 Task: Create New Customer with Customer Name: Murphys Deli, Billing Address Line1: 2551 Lynch Street, Billing Address Line2:  New Berlin, Billing Address Line3:  Wisconsin 53151
Action: Mouse moved to (139, 25)
Screenshot: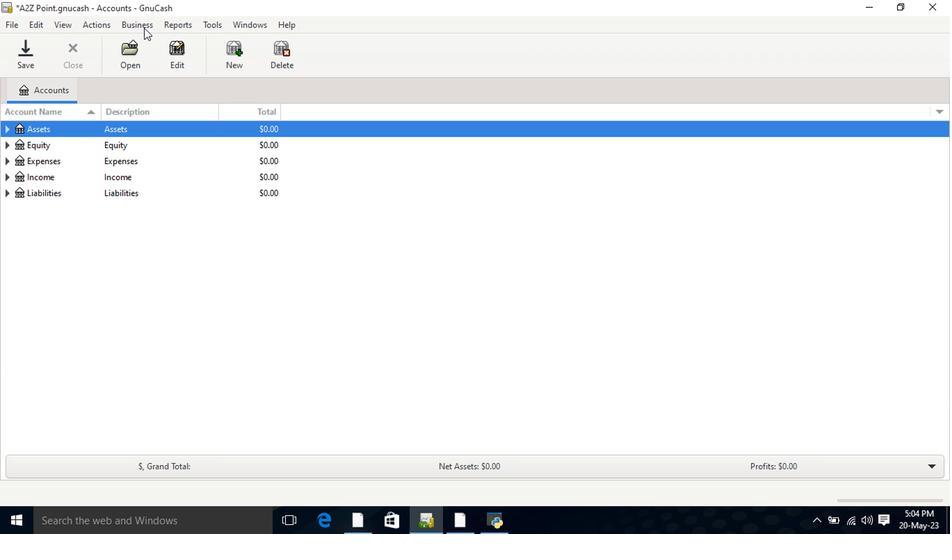 
Action: Mouse pressed left at (139, 25)
Screenshot: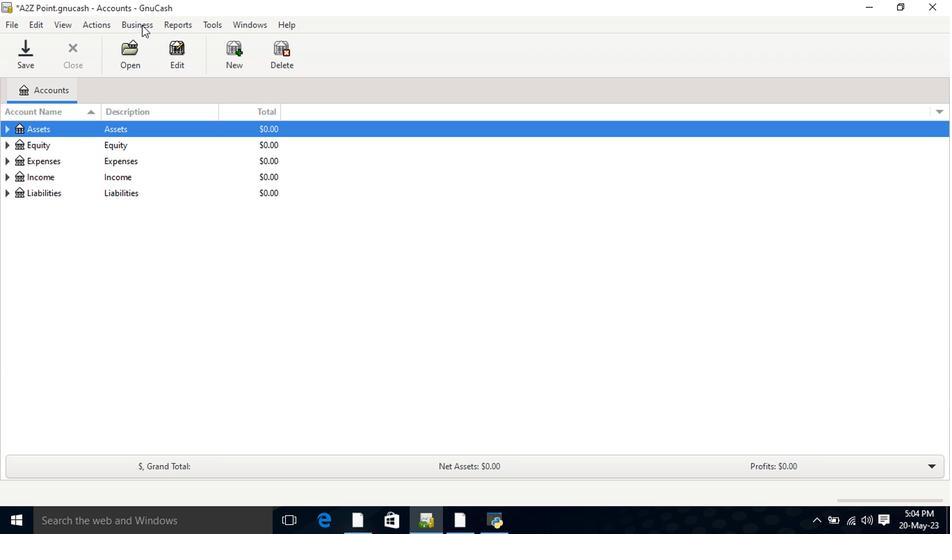 
Action: Mouse moved to (291, 61)
Screenshot: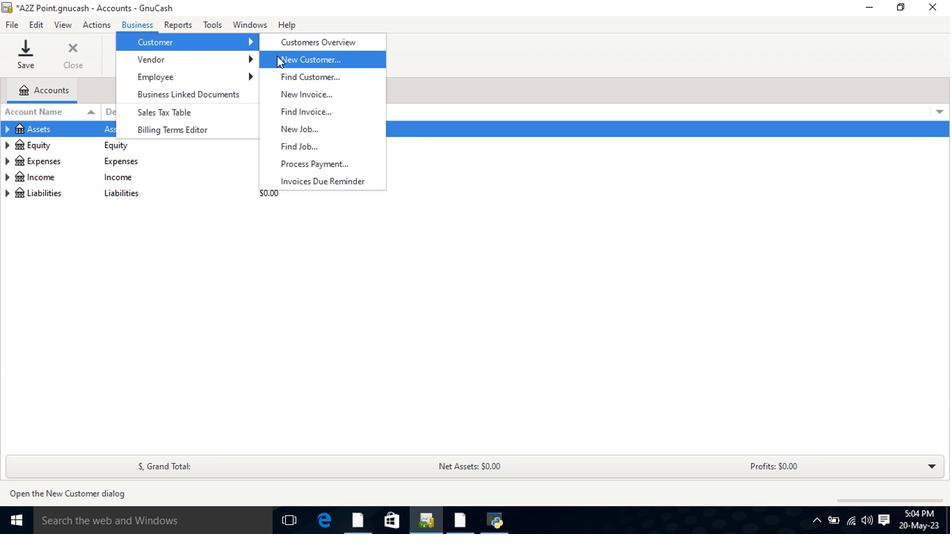 
Action: Mouse pressed left at (291, 61)
Screenshot: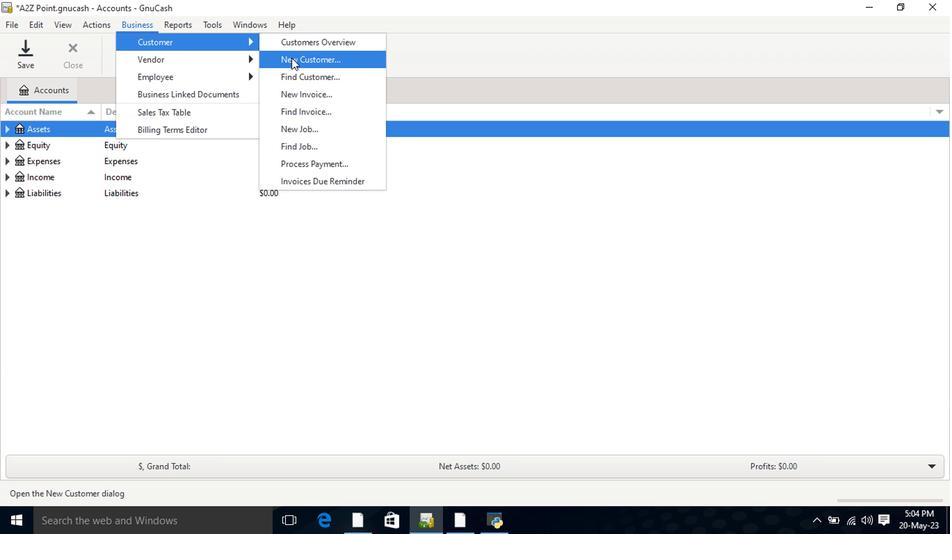 
Action: Mouse moved to (461, 186)
Screenshot: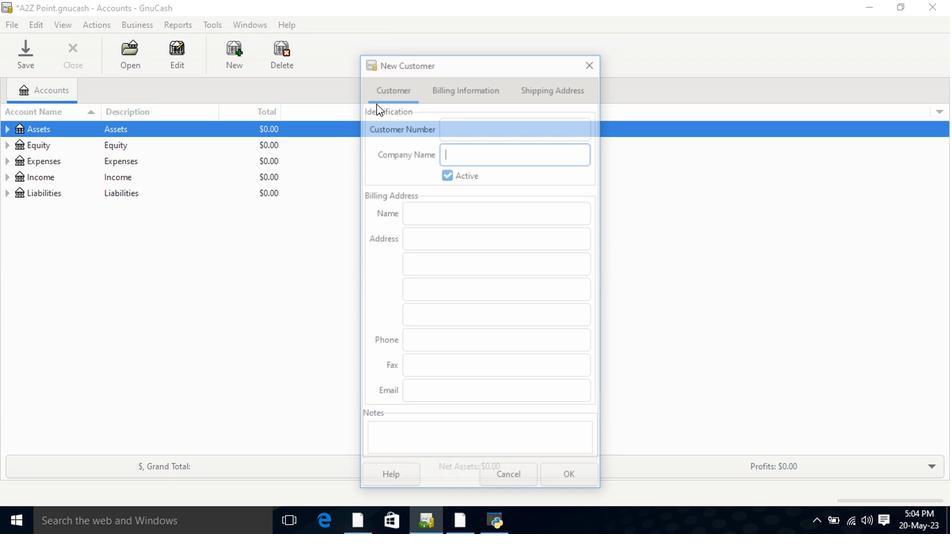 
Action: Key pressed <Key.shift>C<Key.backspace><Key.shift>Murphys<Key.space><Key.shift>Deli<Key.tab><Key.tab><Key.tab><Key.shift>2551<Key.space><Key.shift>Lynch<Key.space><Key.shift>Stree<Key.tab><Key.shift>New<Key.space><Key.shift>Berlin<Key.tab><Key.shift>Wisconsin<Key.space>53151
Screenshot: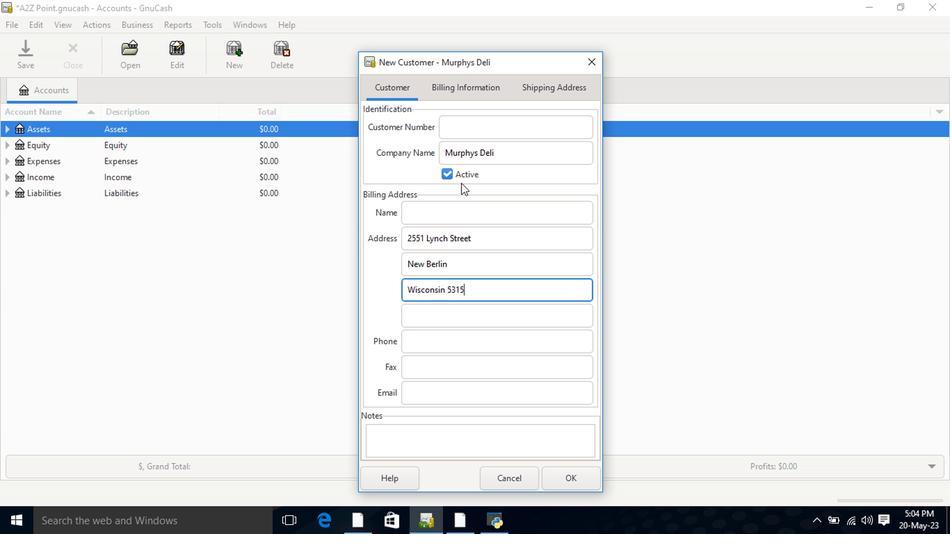 
Action: Mouse moved to (555, 479)
Screenshot: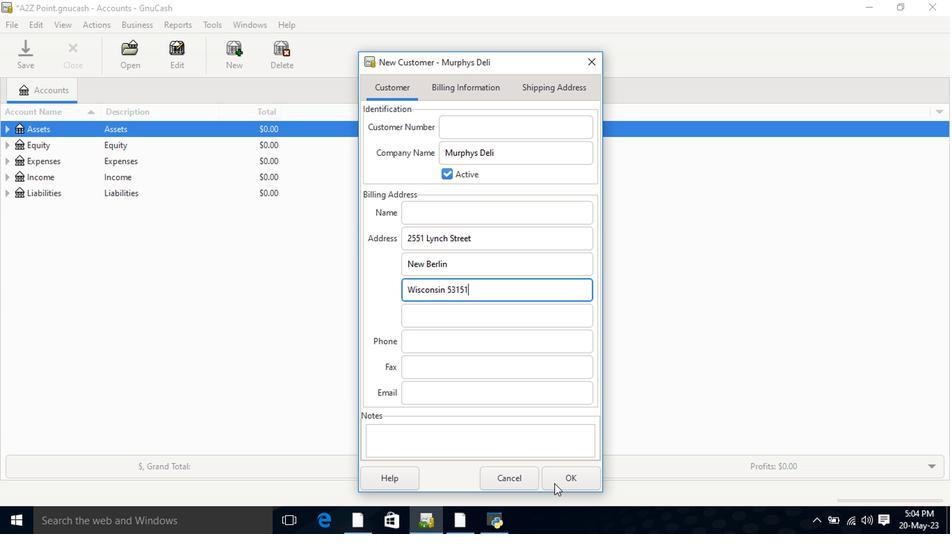 
Action: Mouse pressed left at (555, 479)
Screenshot: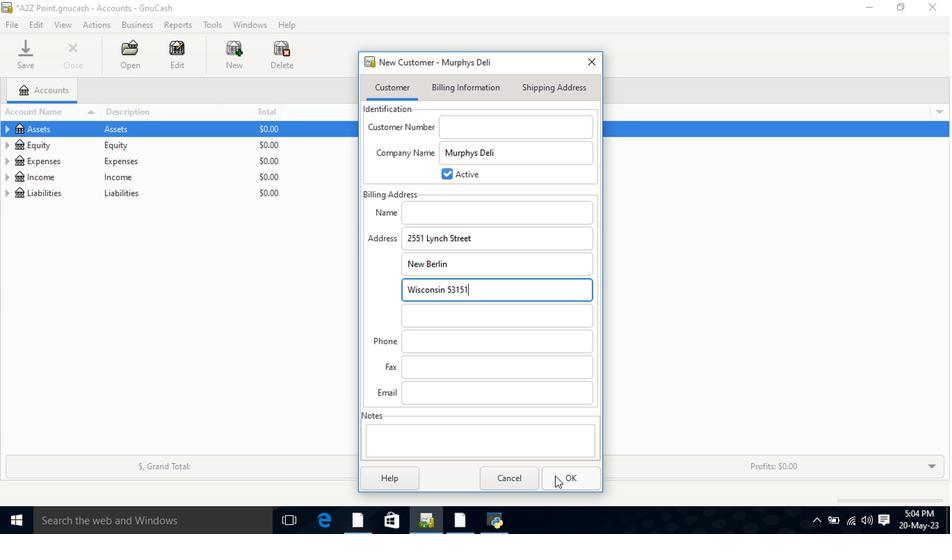 
Action: Mouse moved to (532, 475)
Screenshot: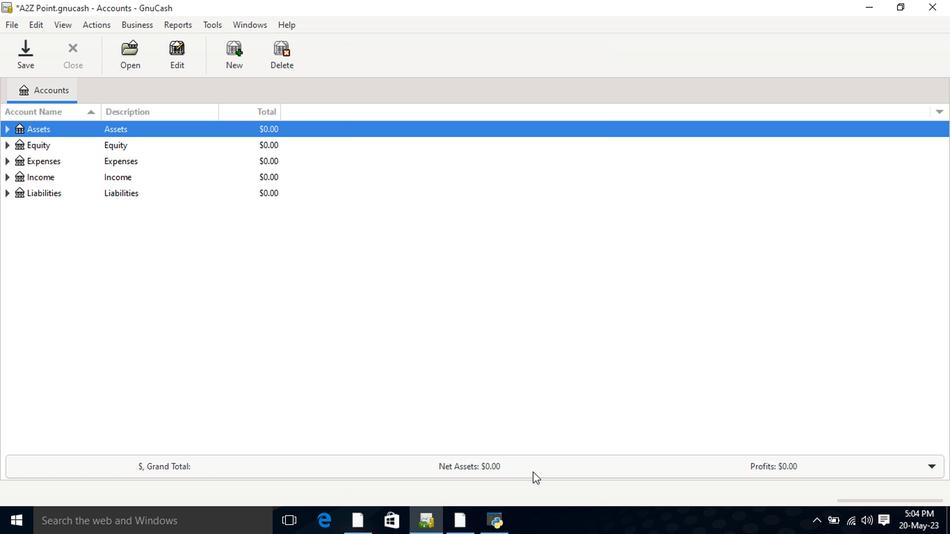 
